 Task: Move the task Create a feature for users to track and manage their inventory to the section Done in the project WorkSmart and filter the tasks in the project by Due next week.
Action: Mouse moved to (696, 406)
Screenshot: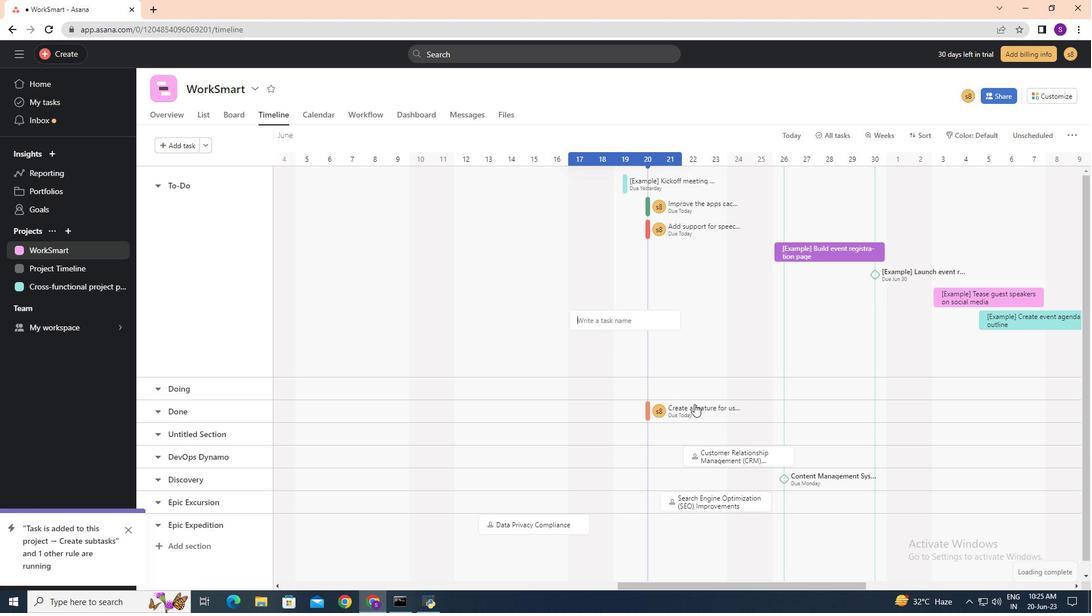 
Action: Mouse pressed left at (696, 406)
Screenshot: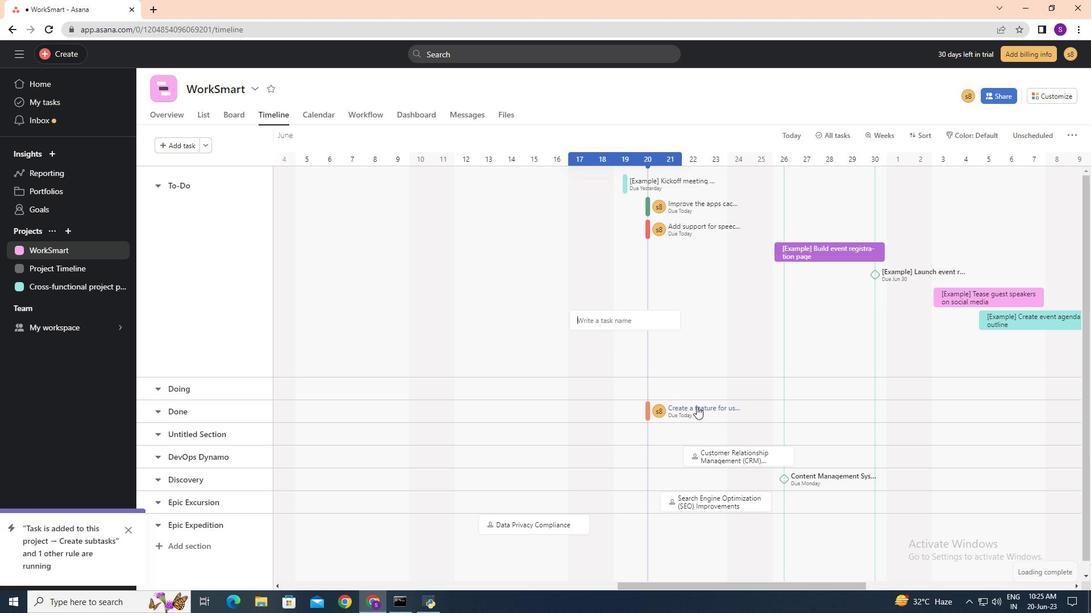 
Action: Mouse moved to (863, 271)
Screenshot: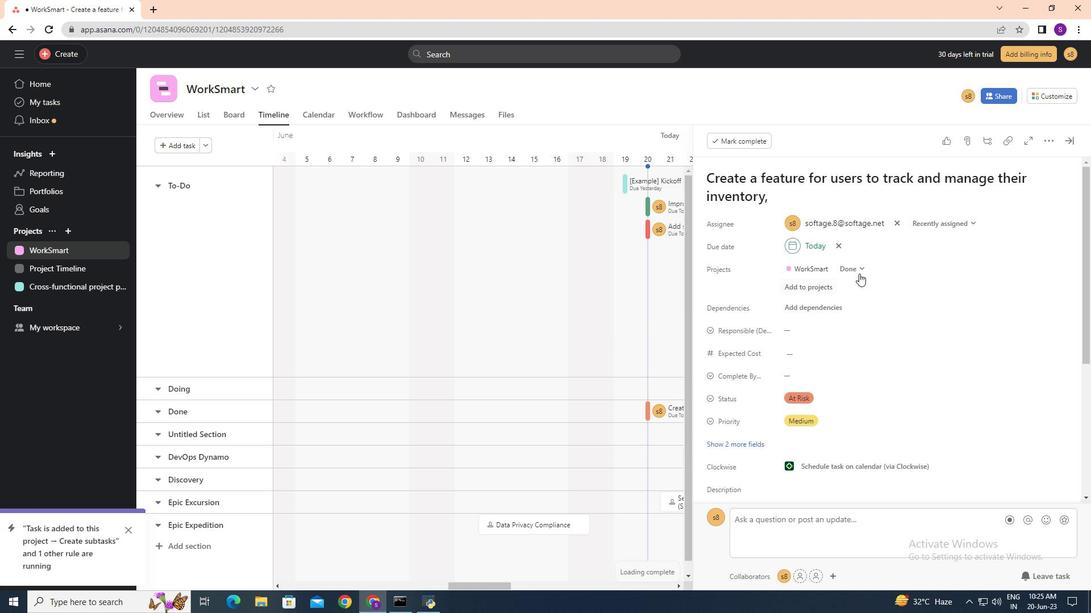 
Action: Mouse pressed left at (863, 271)
Screenshot: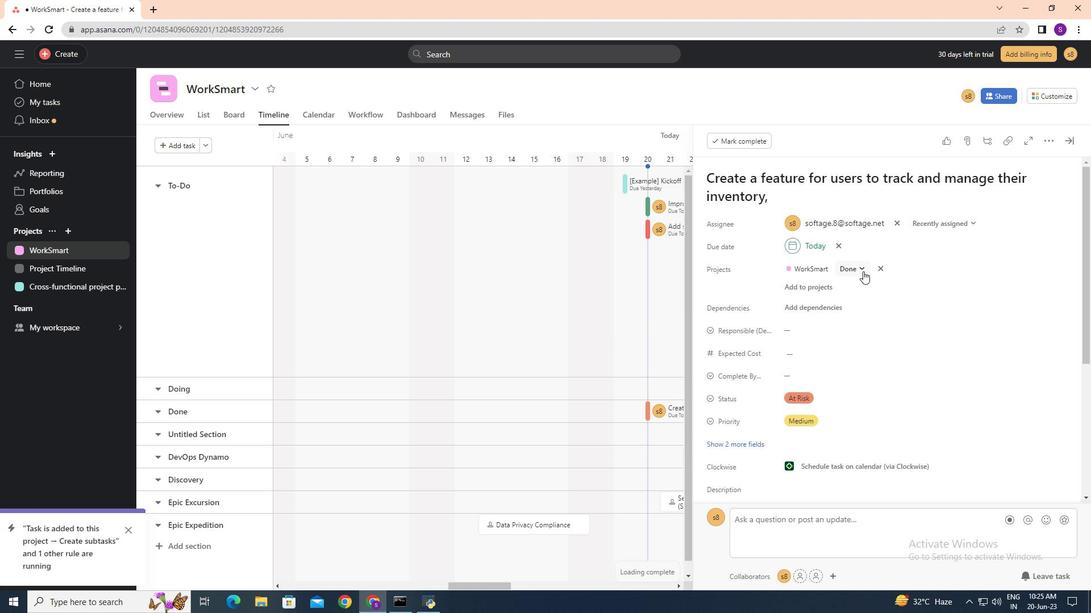 
Action: Mouse moved to (820, 332)
Screenshot: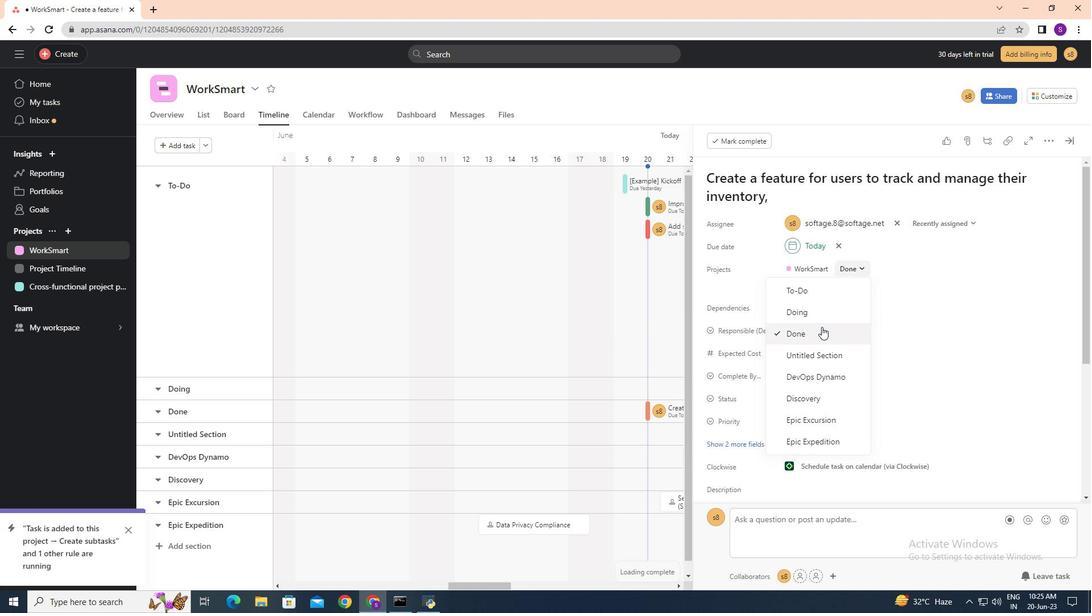 
Action: Mouse pressed left at (820, 332)
Screenshot: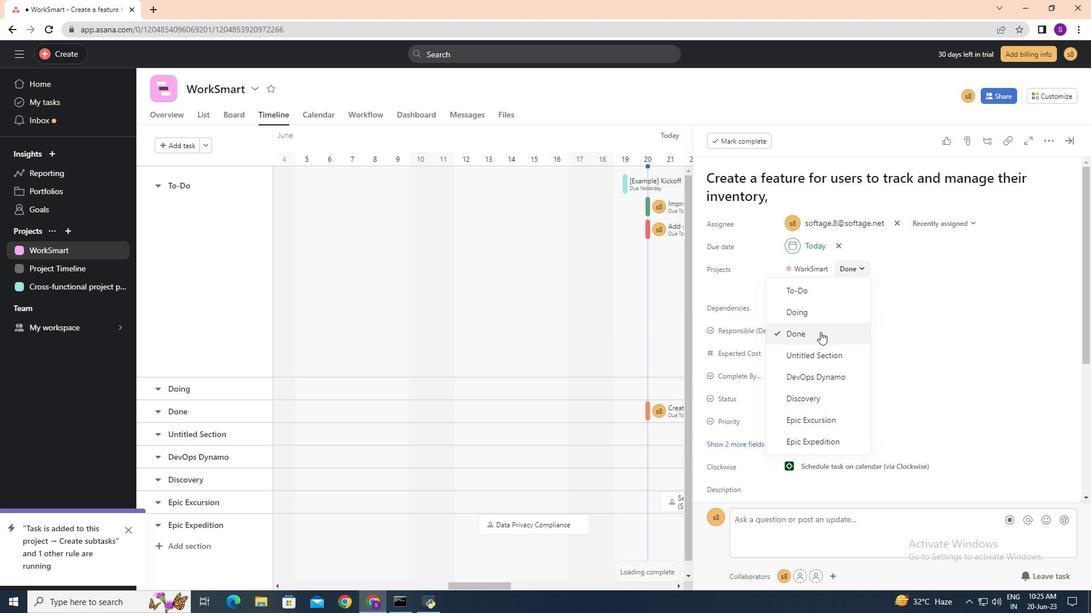 
Action: Mouse moved to (1063, 144)
Screenshot: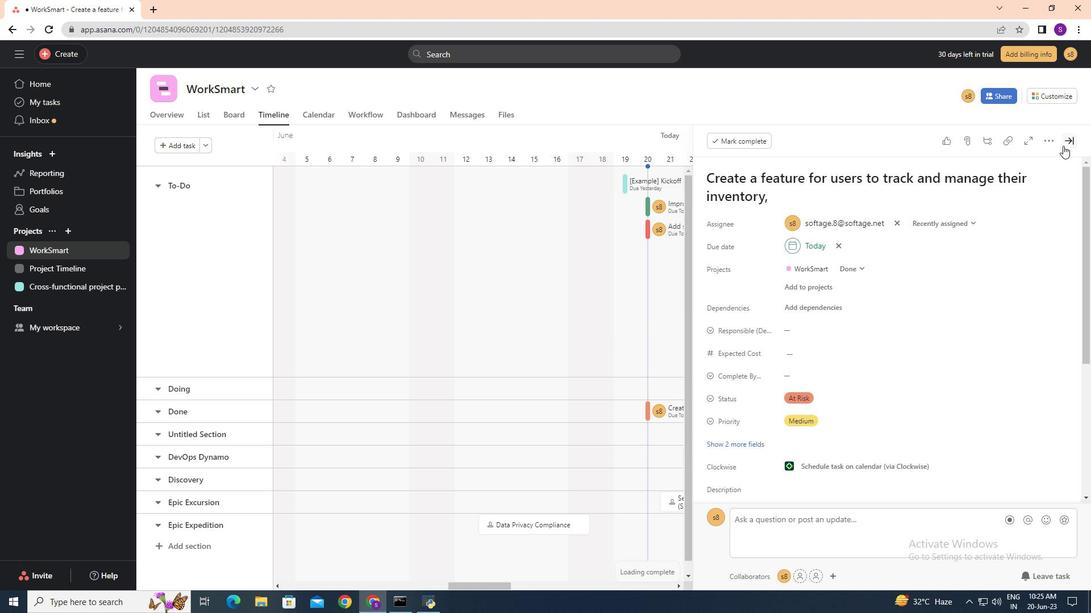 
Action: Mouse pressed left at (1063, 144)
Screenshot: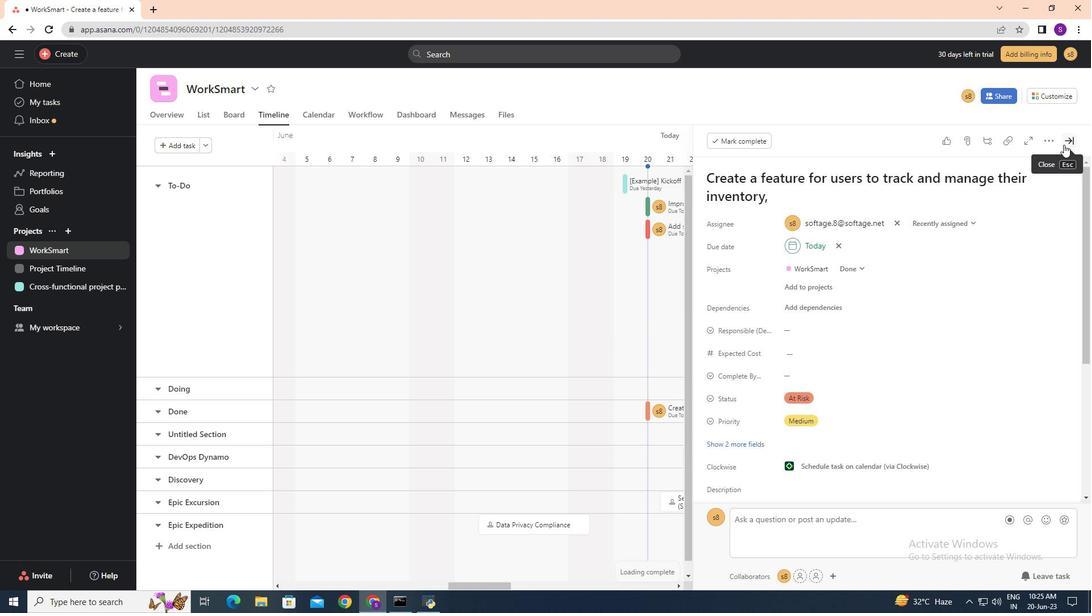 
Action: Mouse moved to (199, 117)
Screenshot: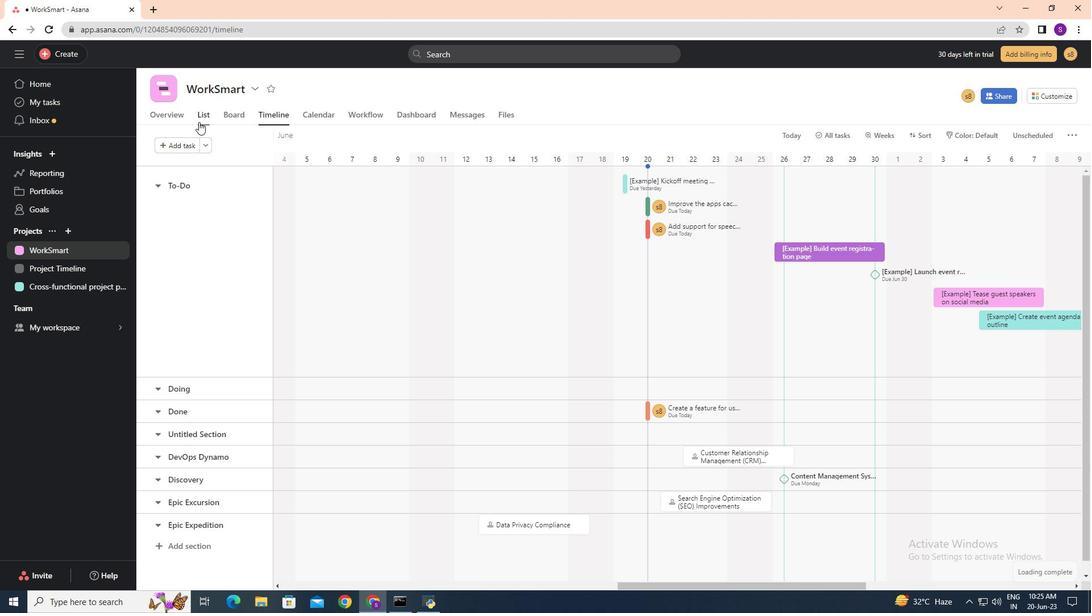 
Action: Mouse pressed left at (199, 117)
Screenshot: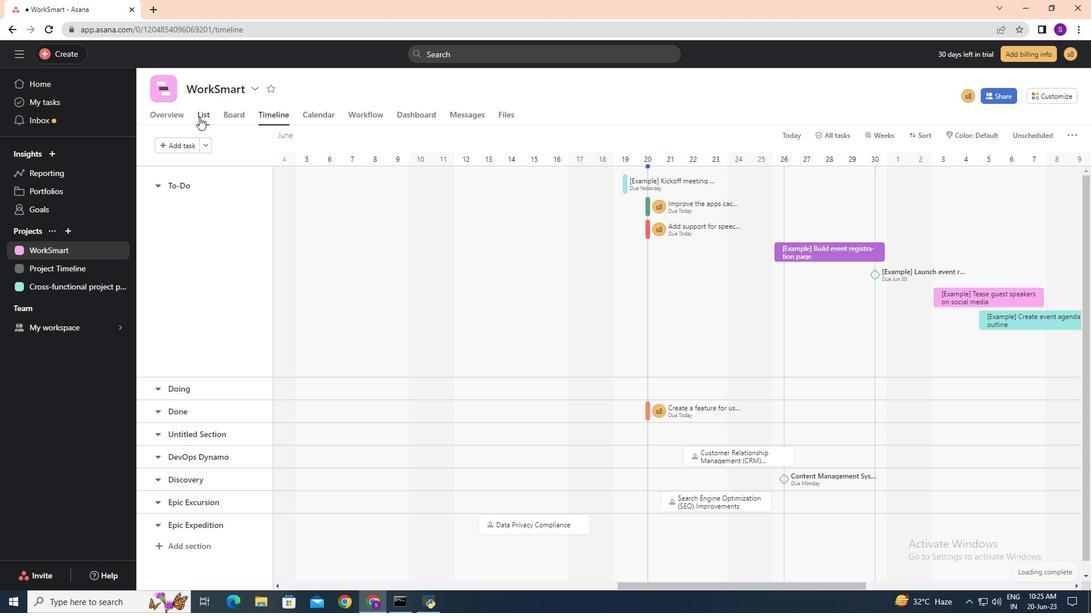 
Action: Mouse moved to (244, 141)
Screenshot: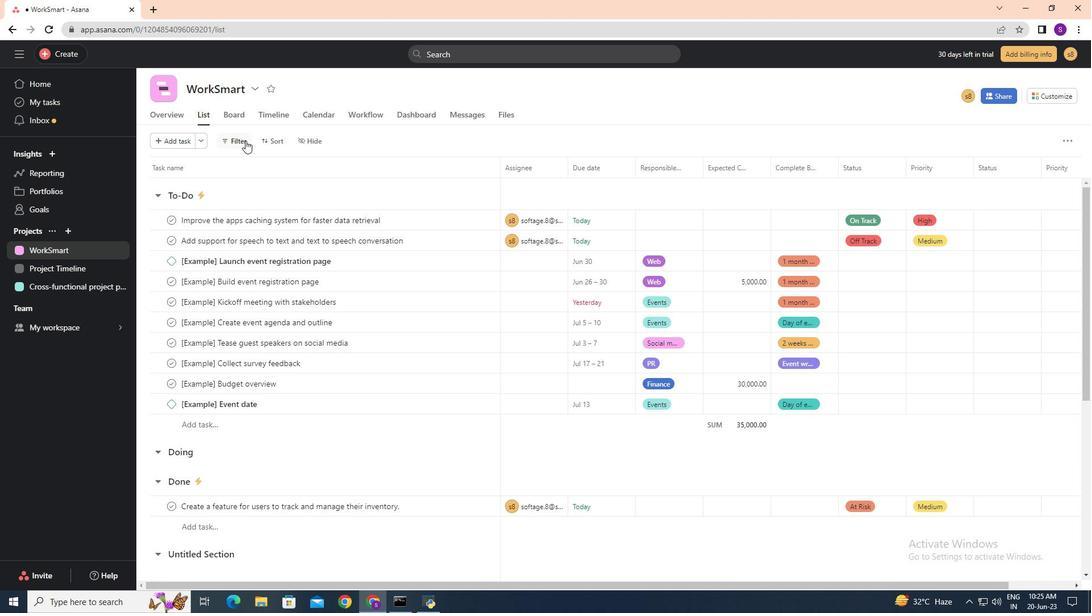 
Action: Mouse pressed left at (244, 141)
Screenshot: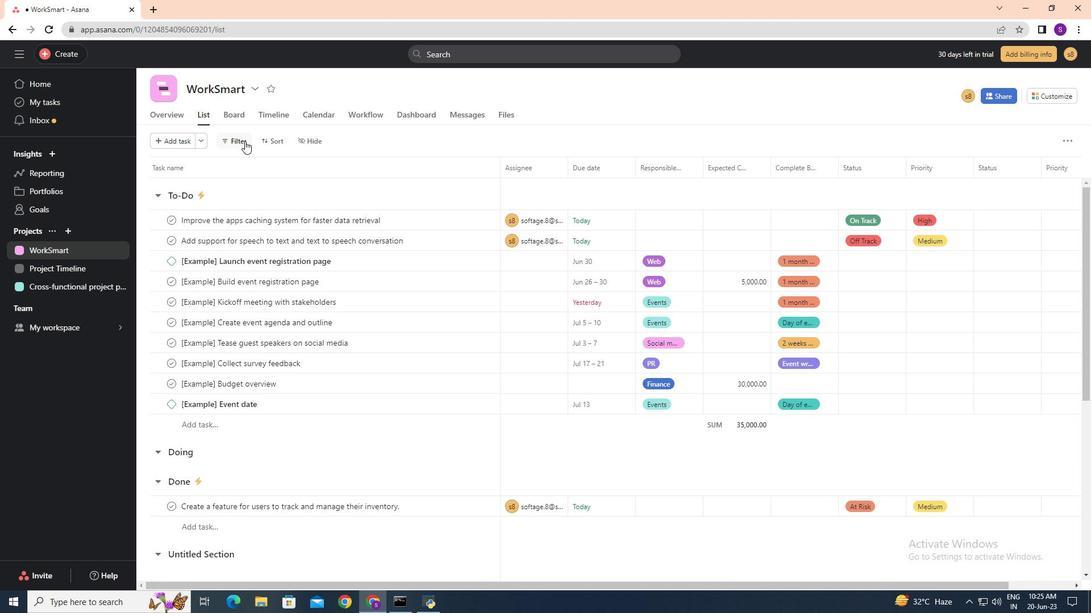 
Action: Mouse moved to (268, 208)
Screenshot: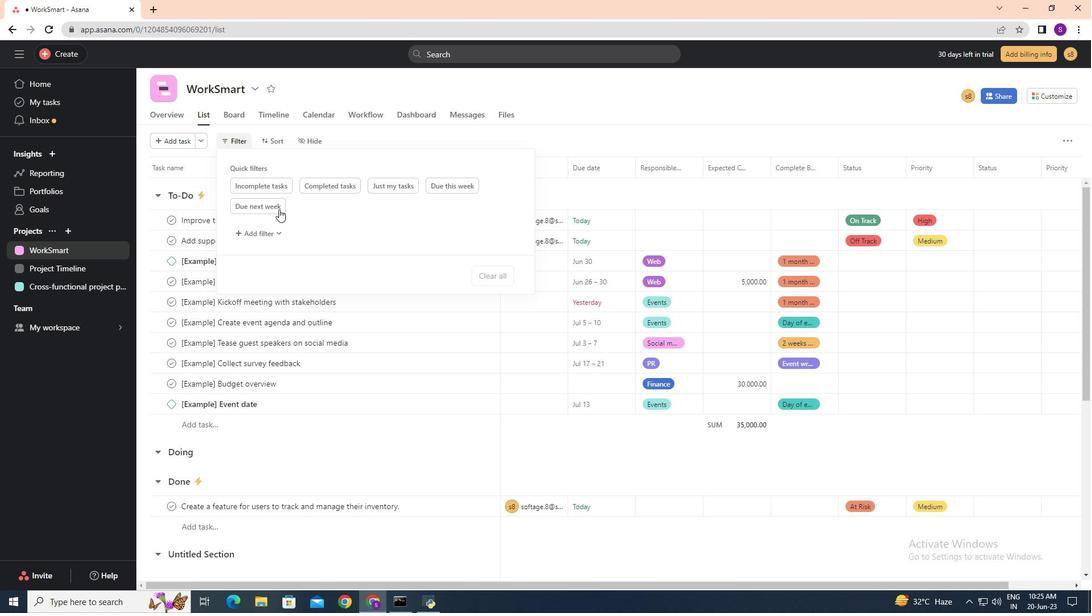 
Action: Mouse pressed left at (268, 208)
Screenshot: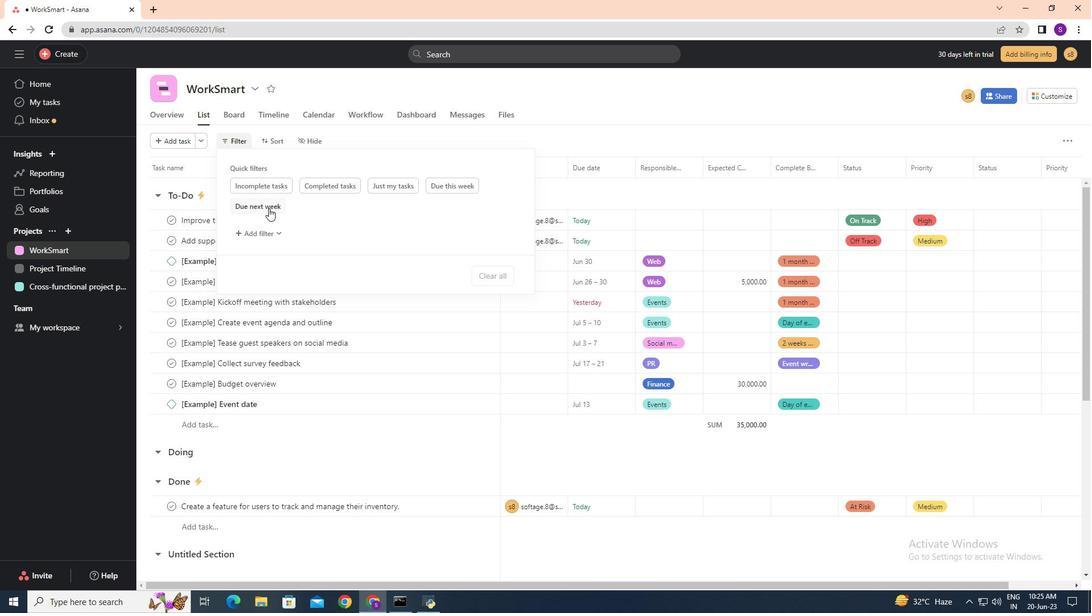 
Action: Mouse moved to (493, 318)
Screenshot: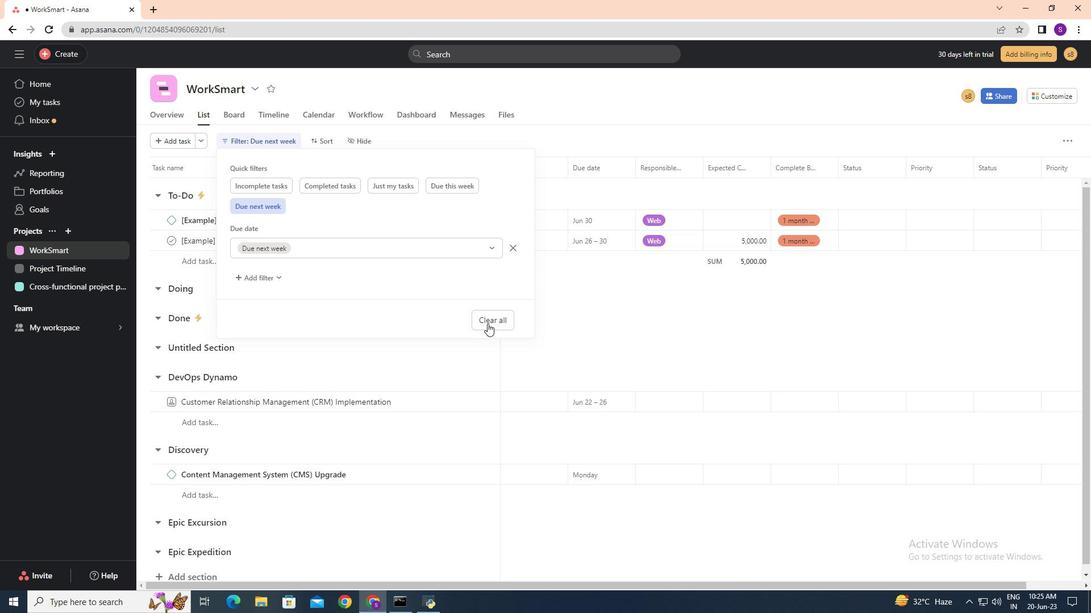 
Action: Mouse pressed left at (493, 318)
Screenshot: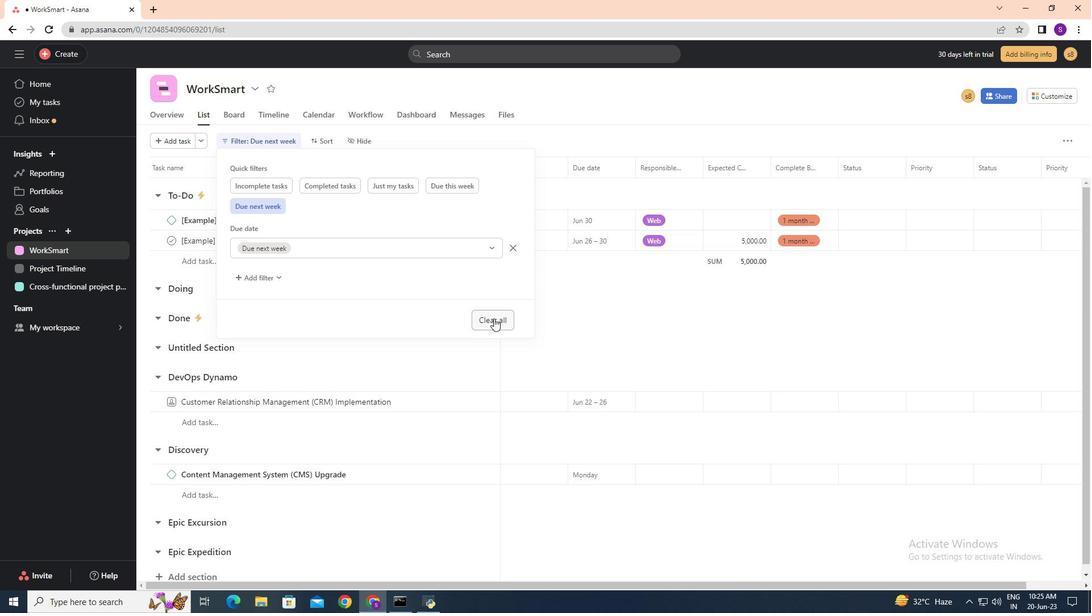 
